 Task: Change object animations to slow.
Action: Mouse moved to (471, 85)
Screenshot: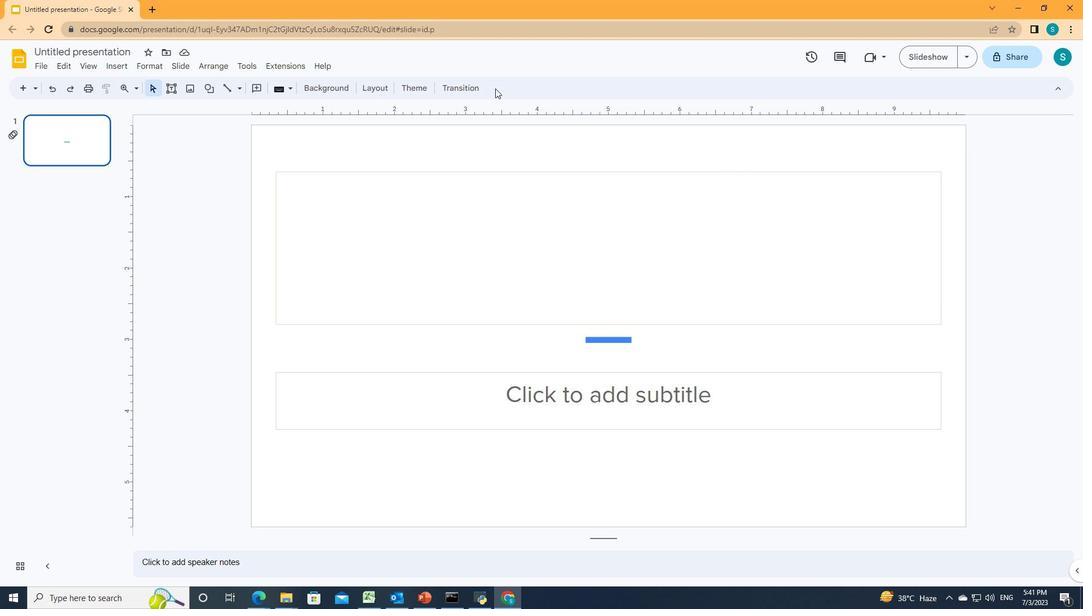 
Action: Mouse pressed left at (471, 85)
Screenshot: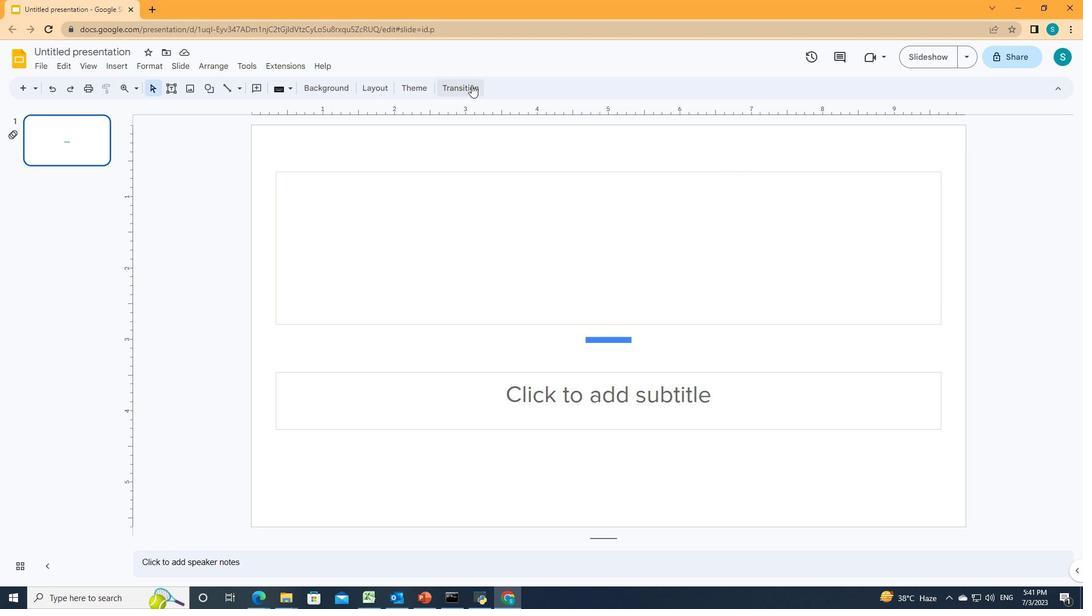 
Action: Mouse moved to (916, 335)
Screenshot: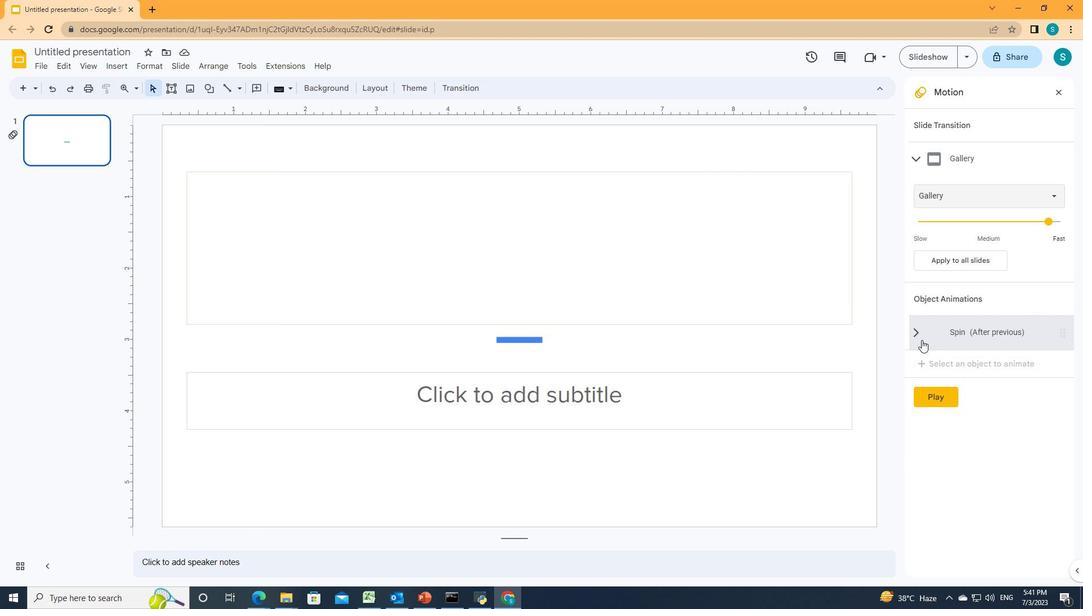 
Action: Mouse pressed left at (916, 335)
Screenshot: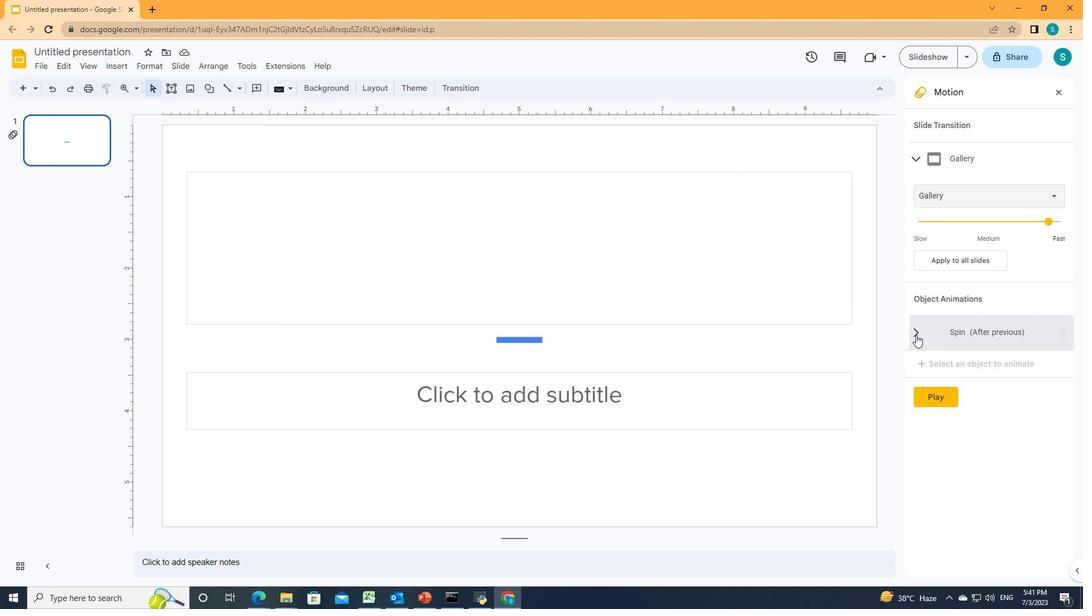 
Action: Mouse moved to (983, 352)
Screenshot: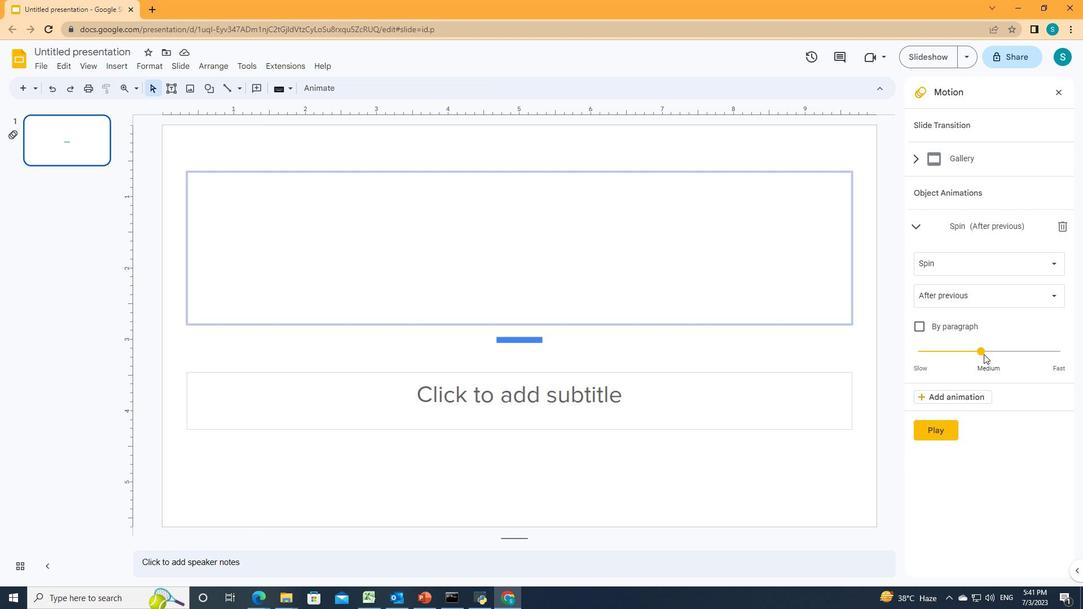 
Action: Mouse pressed left at (983, 352)
Screenshot: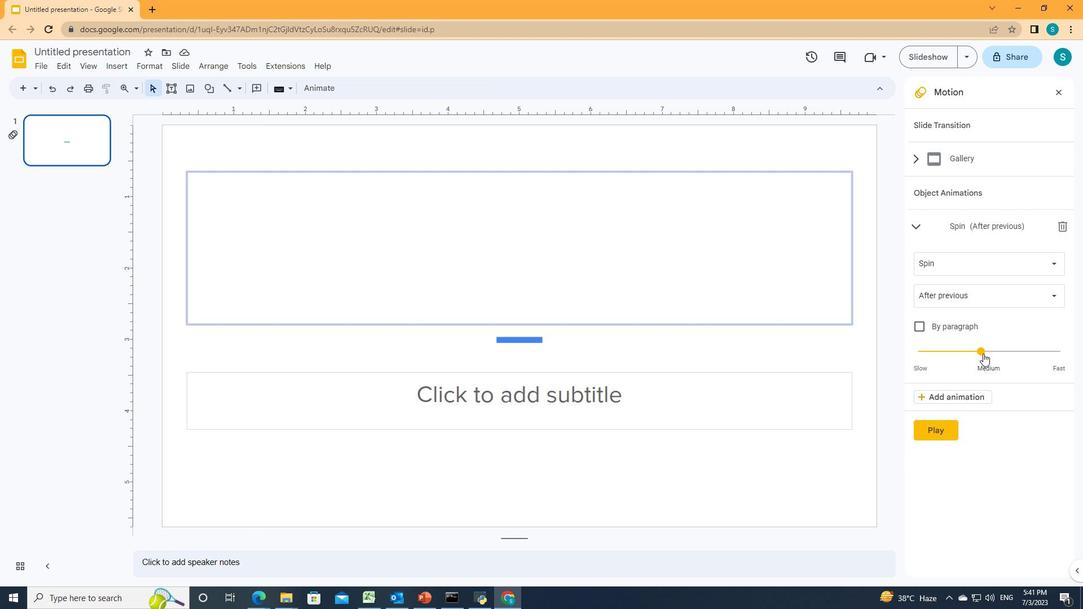 
Action: Mouse moved to (909, 378)
Screenshot: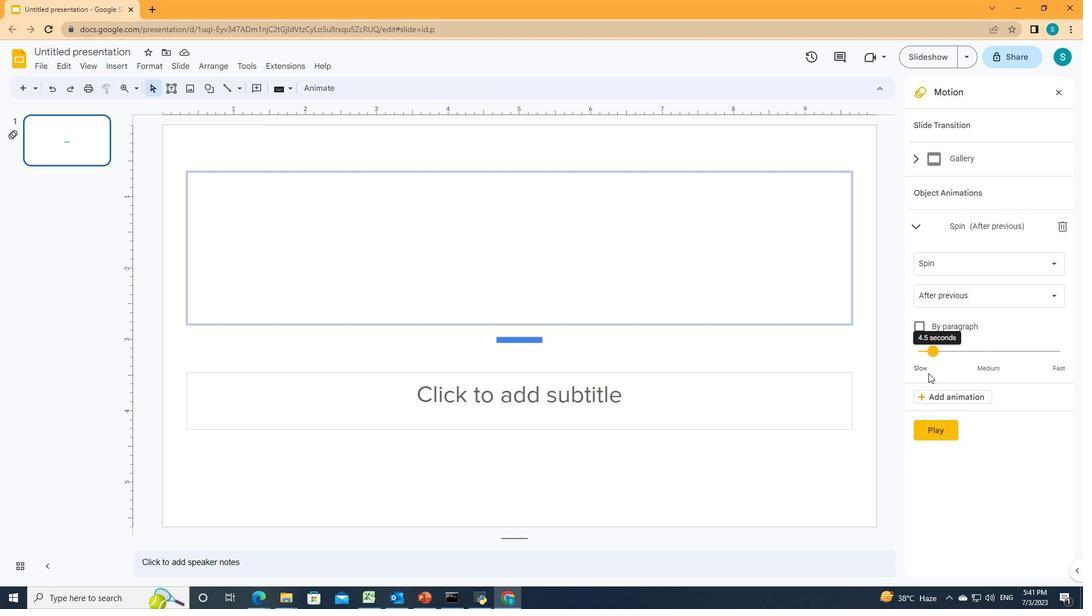 
